 Task: Set the rendering intent for color conversion for Open GL video output to "Perceptual".
Action: Mouse moved to (126, 13)
Screenshot: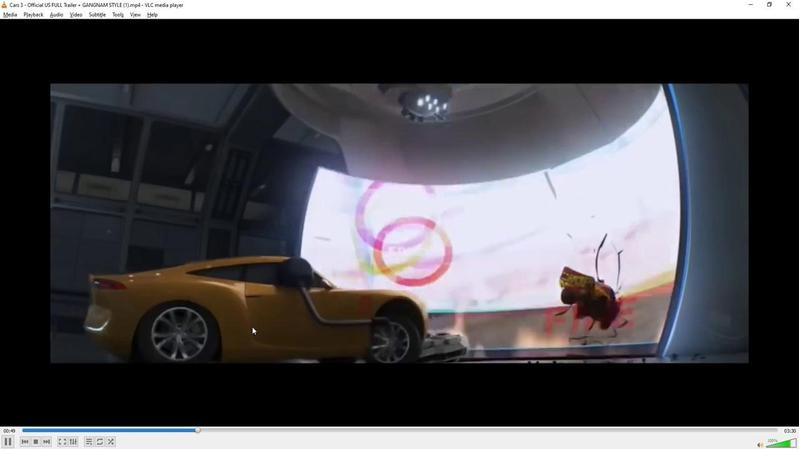 
Action: Mouse pressed left at (126, 13)
Screenshot: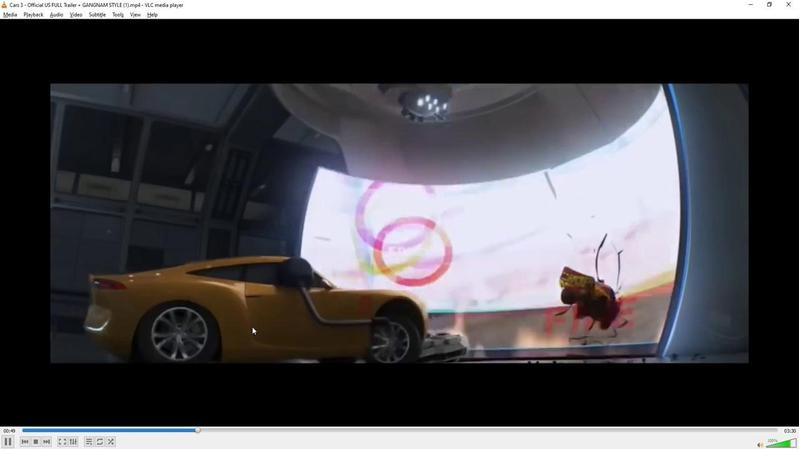 
Action: Mouse moved to (126, 20)
Screenshot: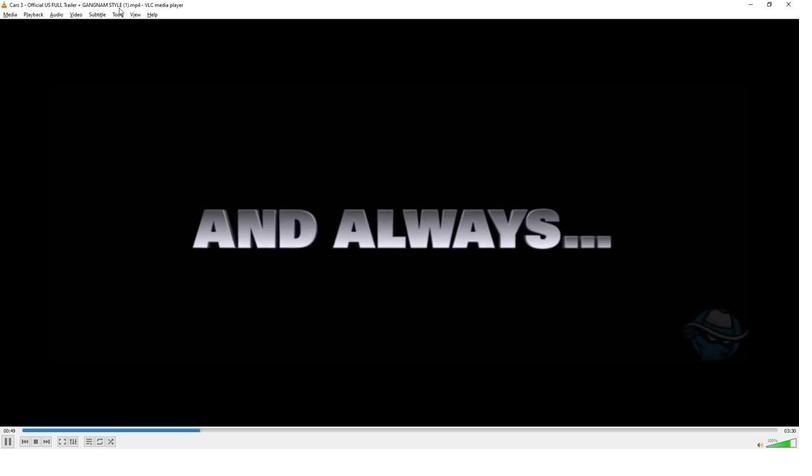 
Action: Mouse pressed left at (126, 20)
Screenshot: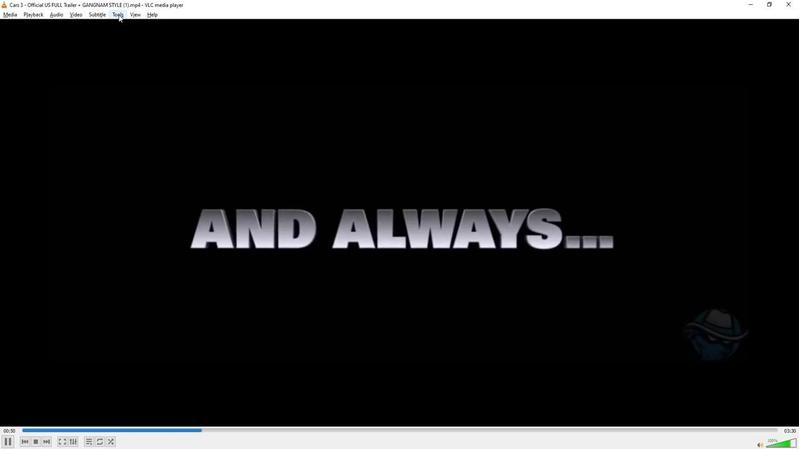 
Action: Mouse moved to (136, 114)
Screenshot: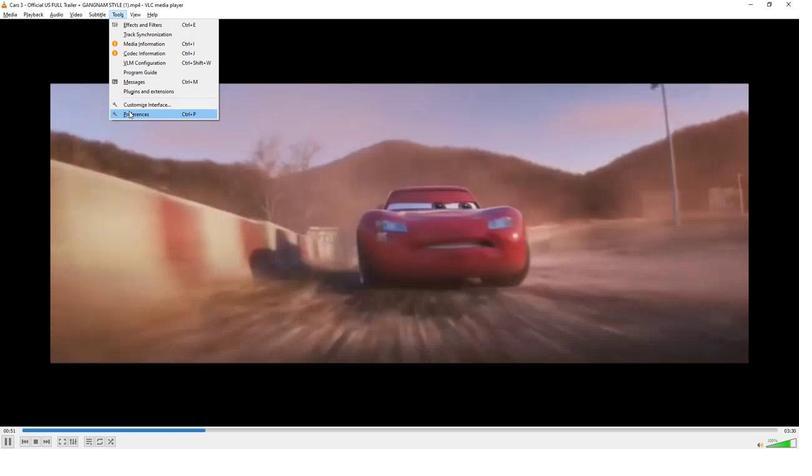 
Action: Mouse pressed left at (136, 114)
Screenshot: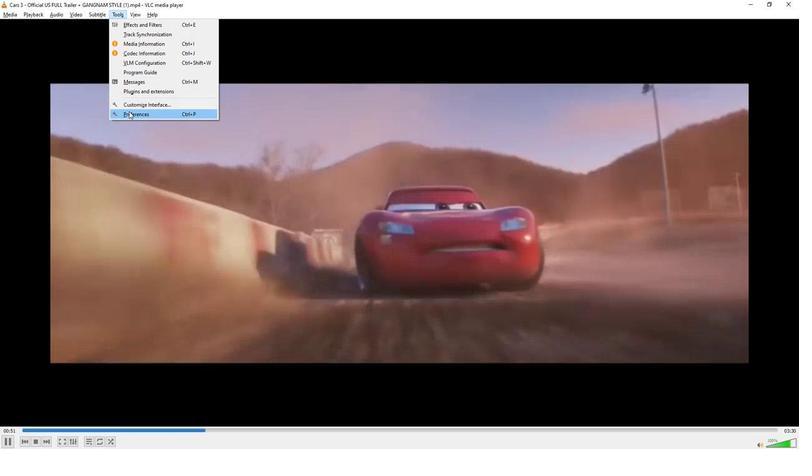 
Action: Mouse moved to (183, 351)
Screenshot: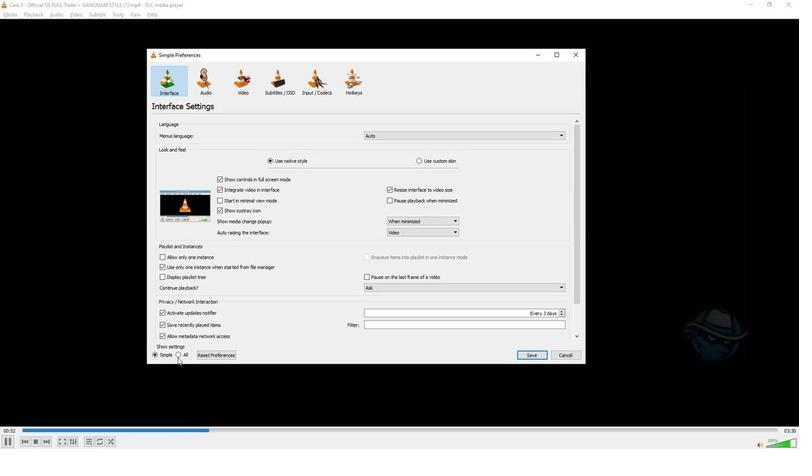 
Action: Mouse pressed left at (183, 351)
Screenshot: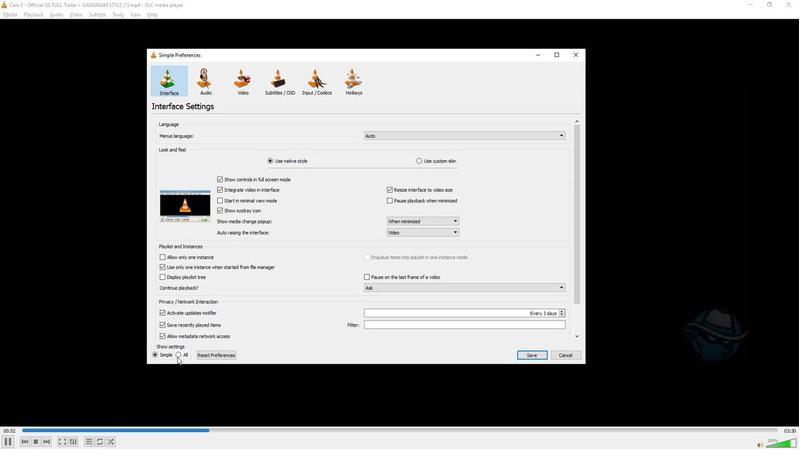 
Action: Mouse moved to (198, 291)
Screenshot: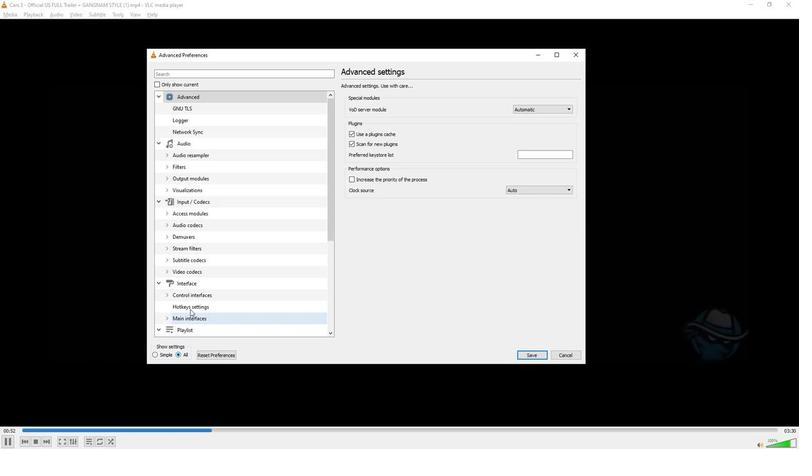 
Action: Mouse scrolled (198, 291) with delta (0, 0)
Screenshot: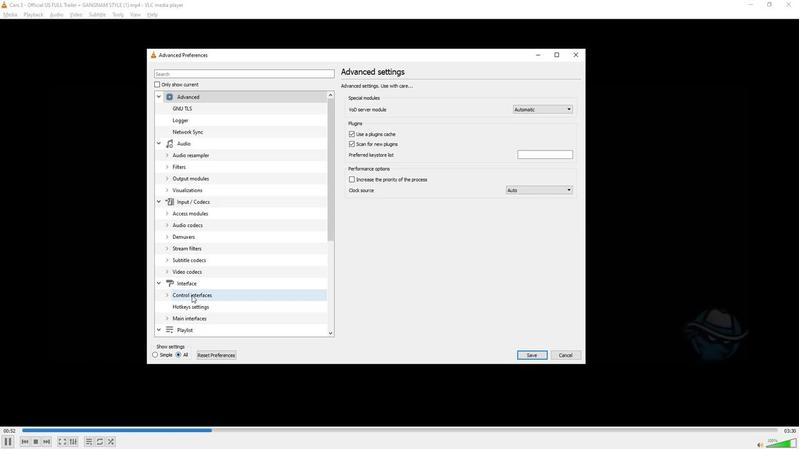 
Action: Mouse scrolled (198, 291) with delta (0, 0)
Screenshot: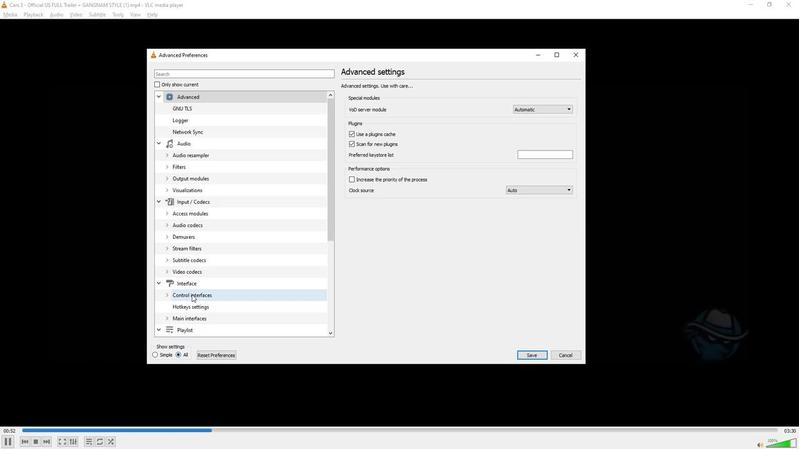 
Action: Mouse scrolled (198, 291) with delta (0, 0)
Screenshot: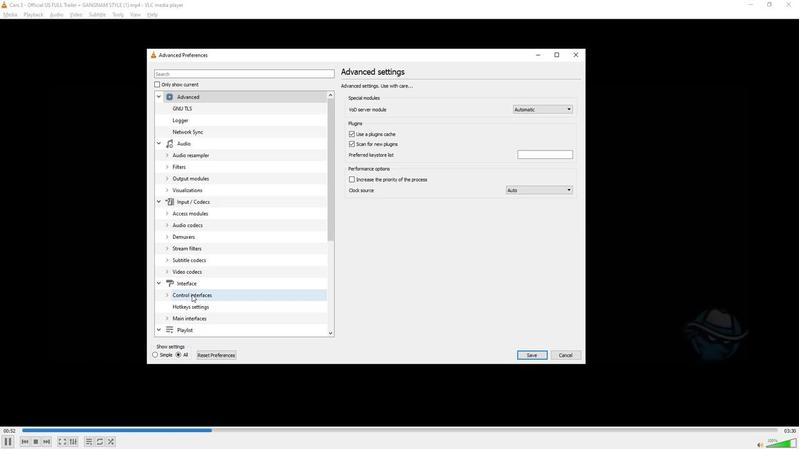 
Action: Mouse scrolled (198, 291) with delta (0, 0)
Screenshot: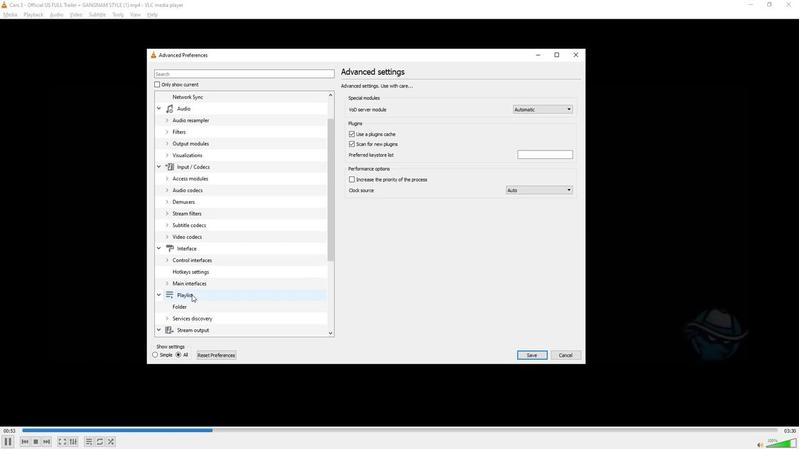 
Action: Mouse scrolled (198, 291) with delta (0, 0)
Screenshot: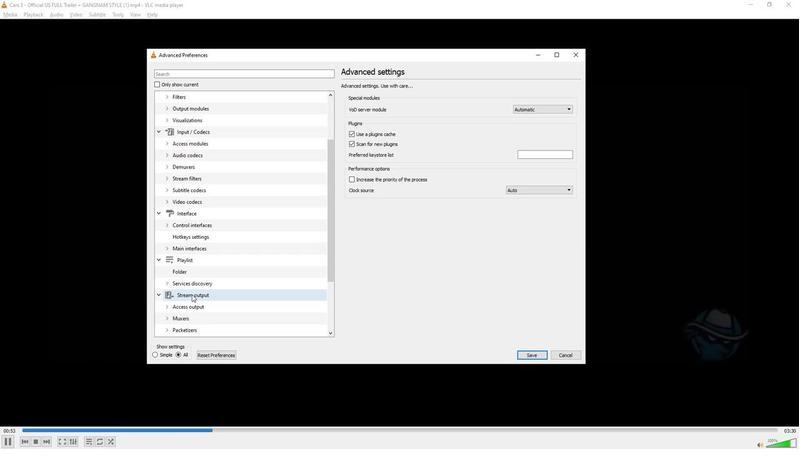 
Action: Mouse scrolled (198, 291) with delta (0, 0)
Screenshot: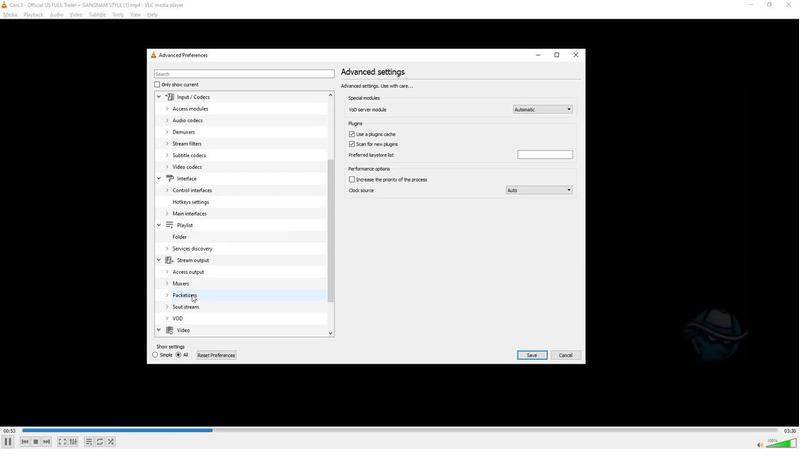 
Action: Mouse scrolled (198, 291) with delta (0, 0)
Screenshot: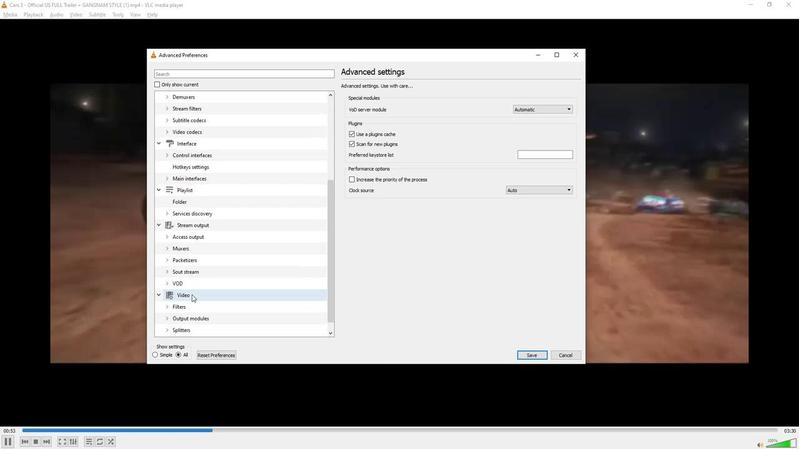 
Action: Mouse scrolled (198, 291) with delta (0, 0)
Screenshot: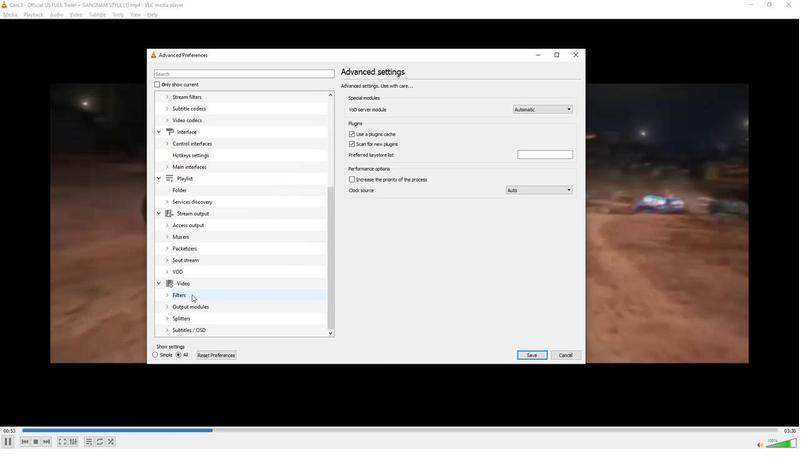 
Action: Mouse moved to (173, 303)
Screenshot: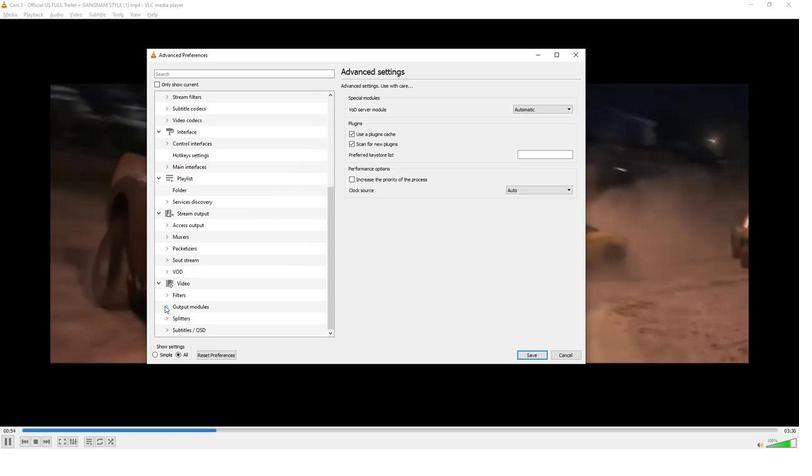 
Action: Mouse pressed left at (173, 303)
Screenshot: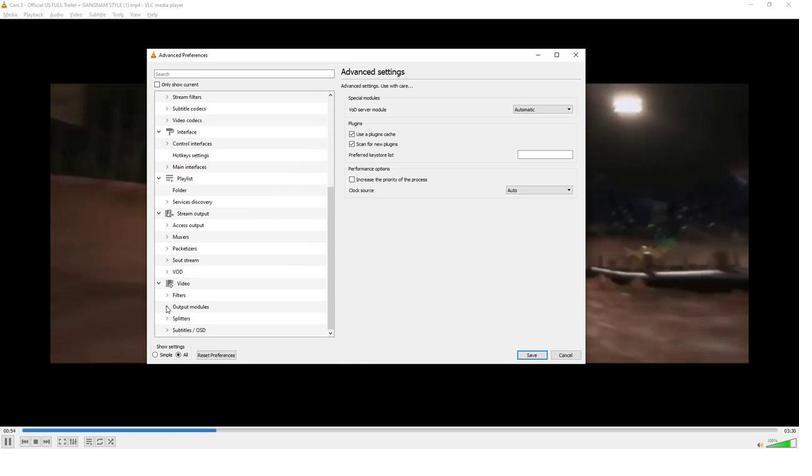 
Action: Mouse moved to (203, 279)
Screenshot: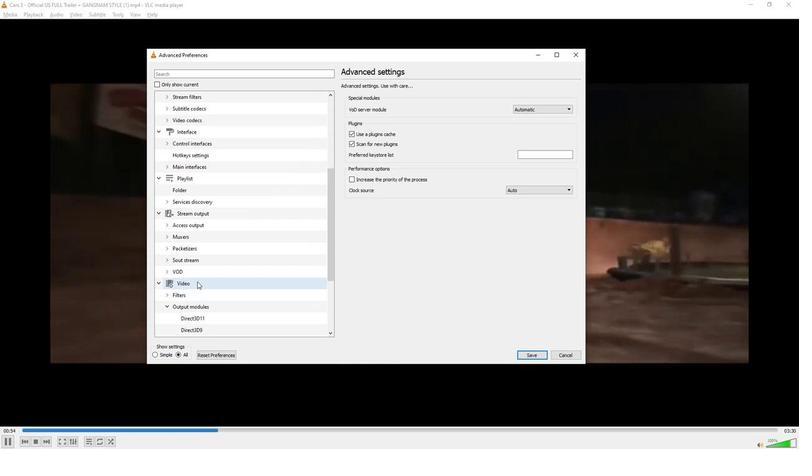 
Action: Mouse scrolled (203, 279) with delta (0, 0)
Screenshot: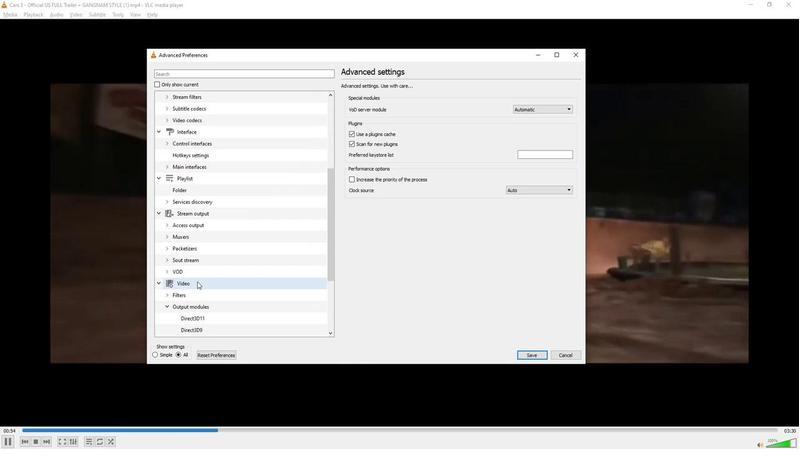 
Action: Mouse scrolled (203, 279) with delta (0, 0)
Screenshot: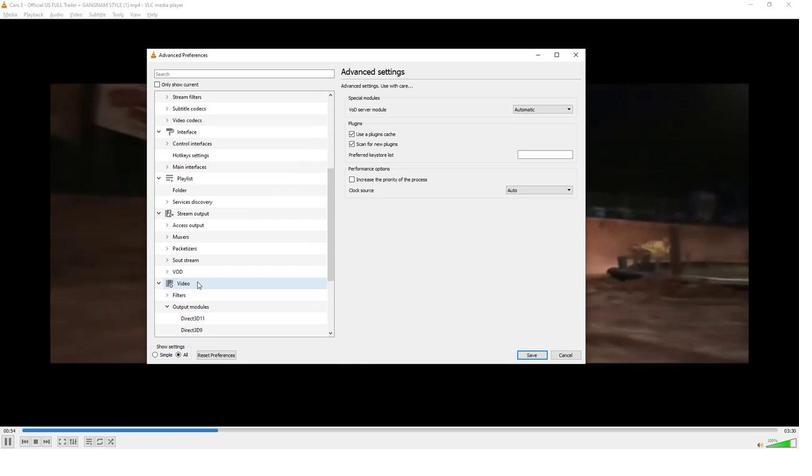 
Action: Mouse scrolled (203, 279) with delta (0, 0)
Screenshot: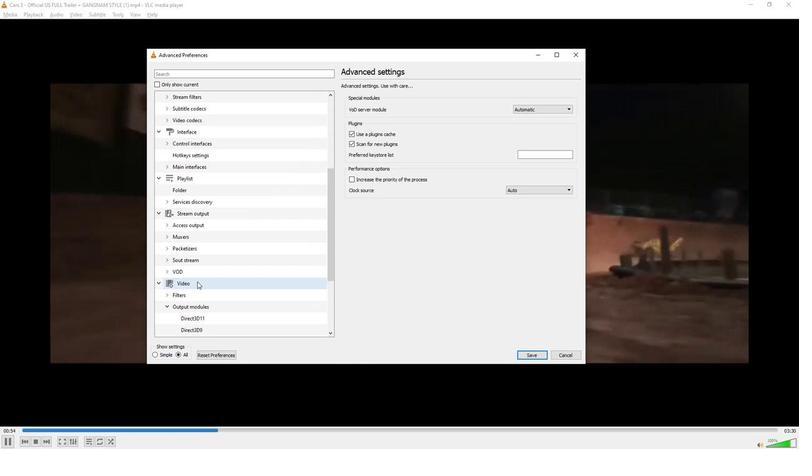 
Action: Mouse moved to (203, 279)
Screenshot: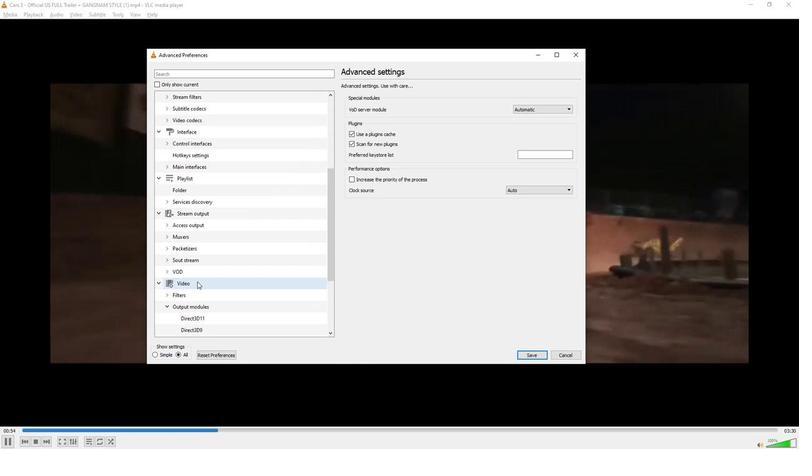 
Action: Mouse scrolled (203, 279) with delta (0, 0)
Screenshot: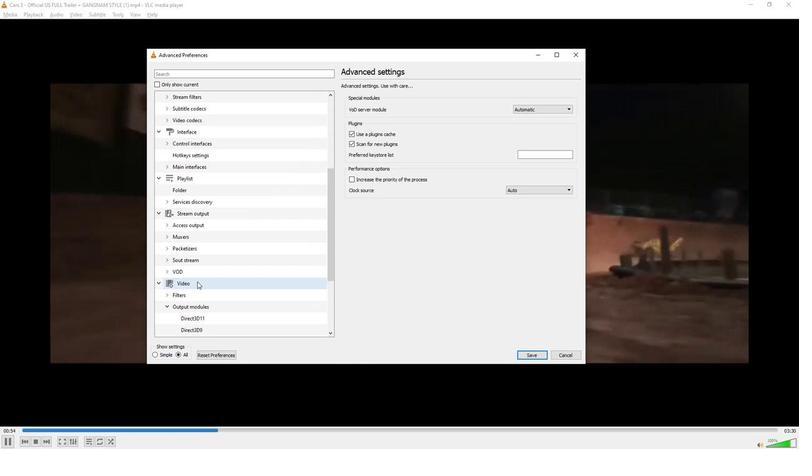 
Action: Mouse moved to (203, 279)
Screenshot: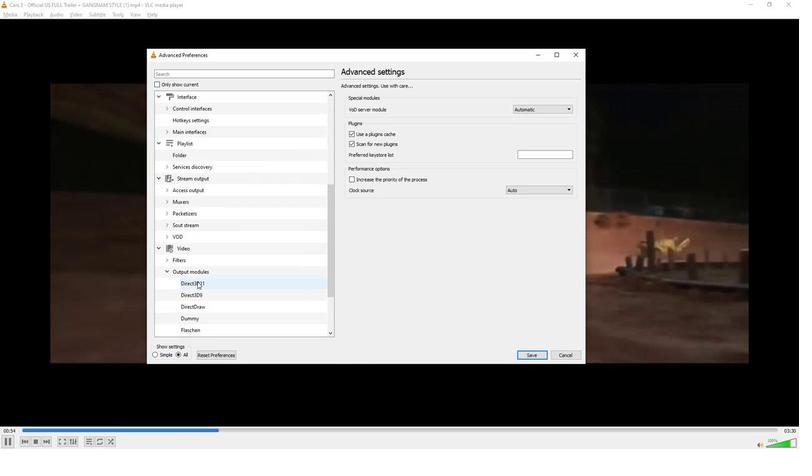 
Action: Mouse scrolled (203, 279) with delta (0, 0)
Screenshot: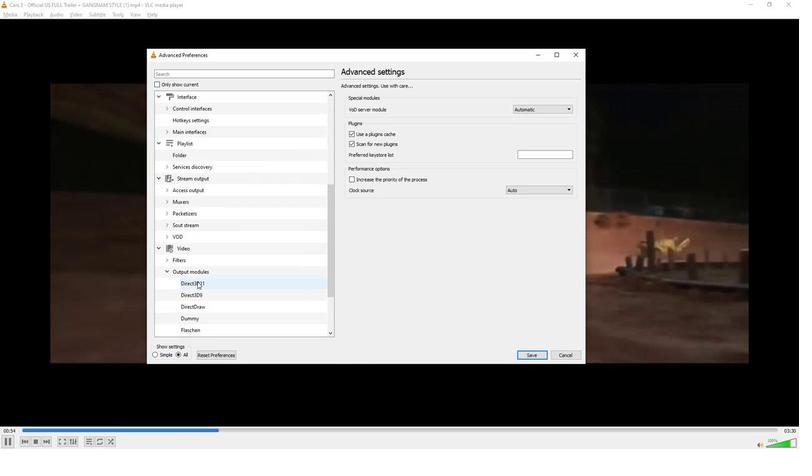 
Action: Mouse moved to (203, 280)
Screenshot: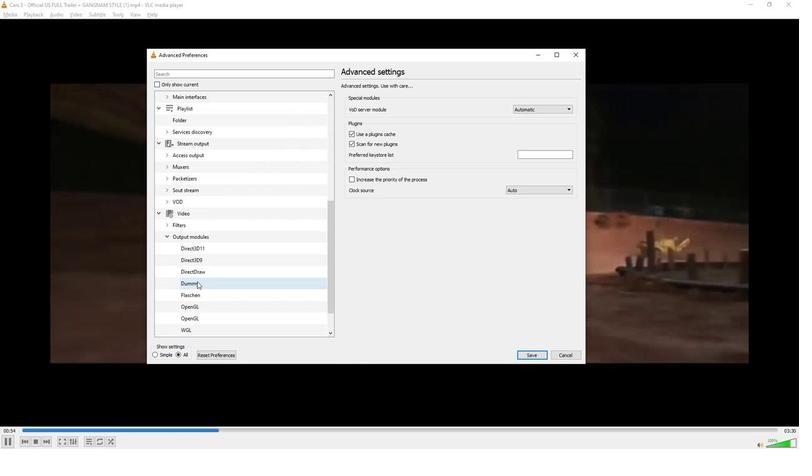 
Action: Mouse scrolled (203, 279) with delta (0, 0)
Screenshot: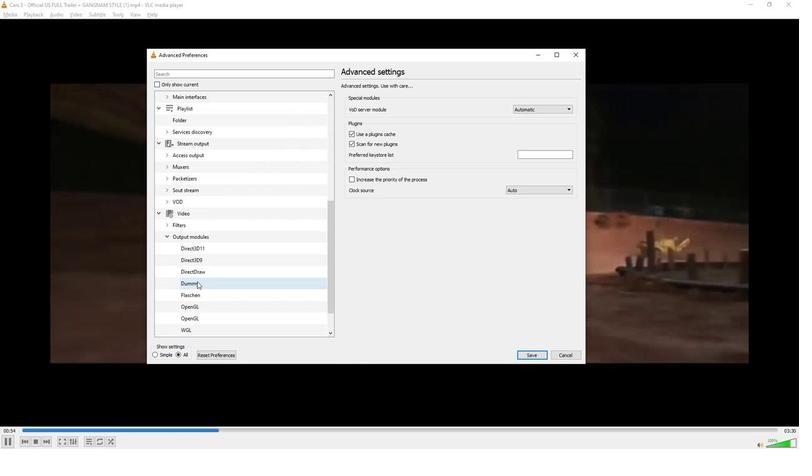 
Action: Mouse moved to (203, 280)
Screenshot: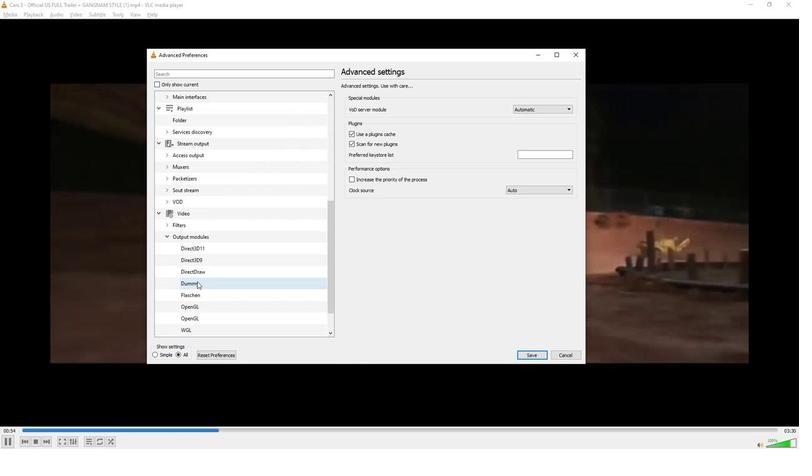 
Action: Mouse scrolled (203, 279) with delta (0, 0)
Screenshot: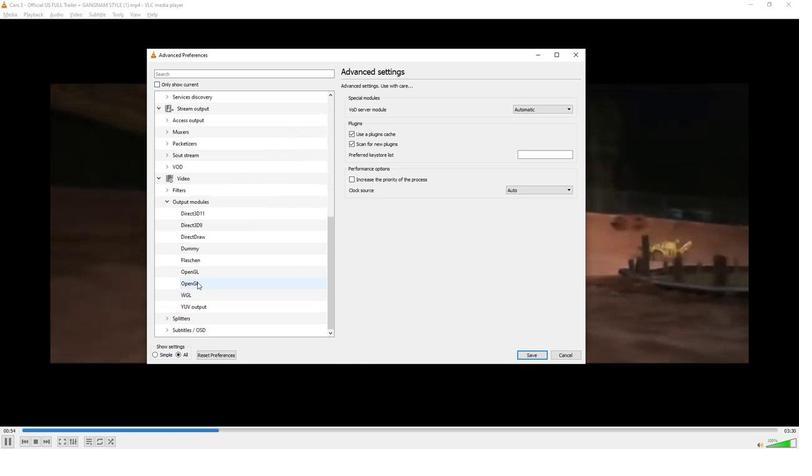 
Action: Mouse moved to (201, 271)
Screenshot: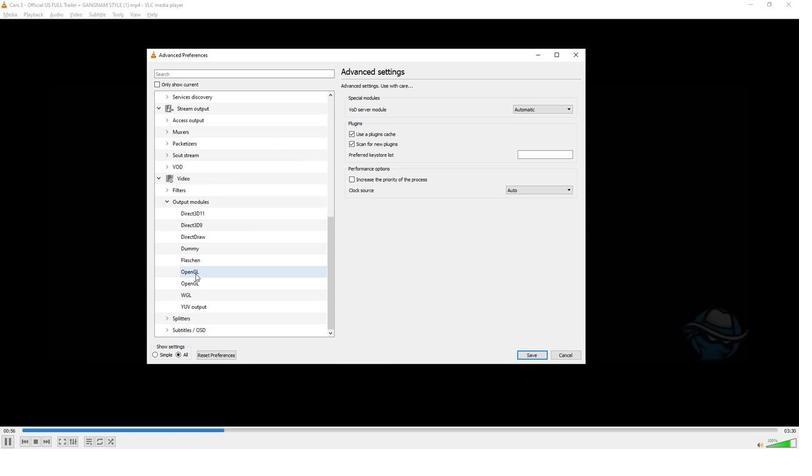 
Action: Mouse pressed left at (201, 271)
Screenshot: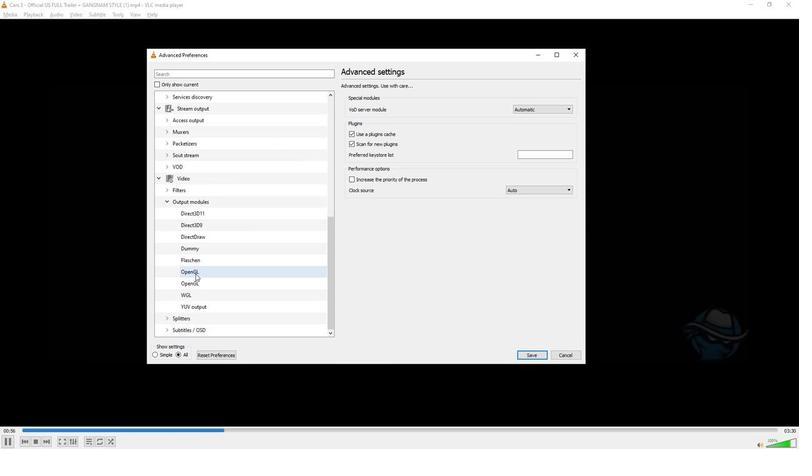 
Action: Mouse moved to (543, 129)
Screenshot: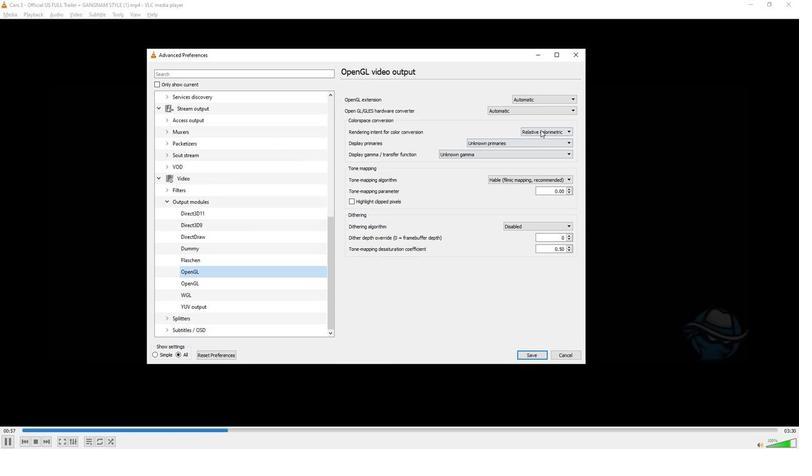 
Action: Mouse pressed left at (543, 129)
Screenshot: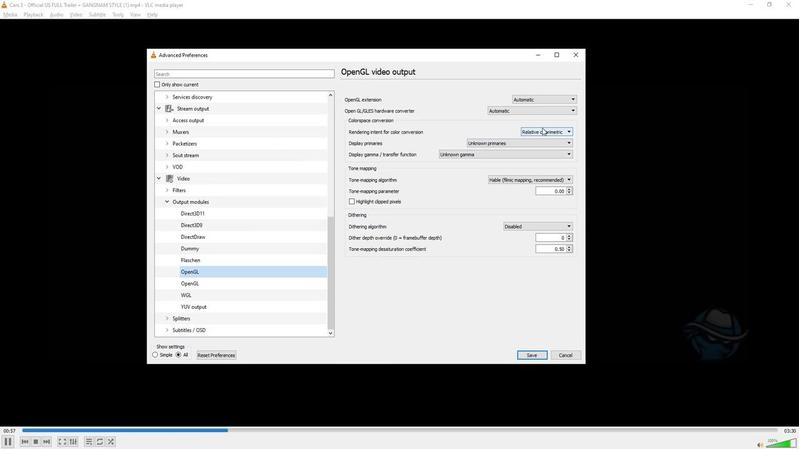 
Action: Mouse moved to (538, 139)
Screenshot: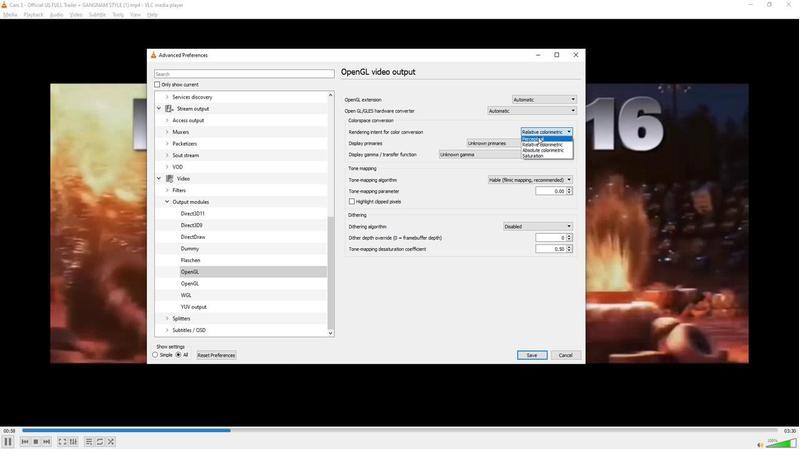 
Action: Mouse pressed left at (538, 139)
Screenshot: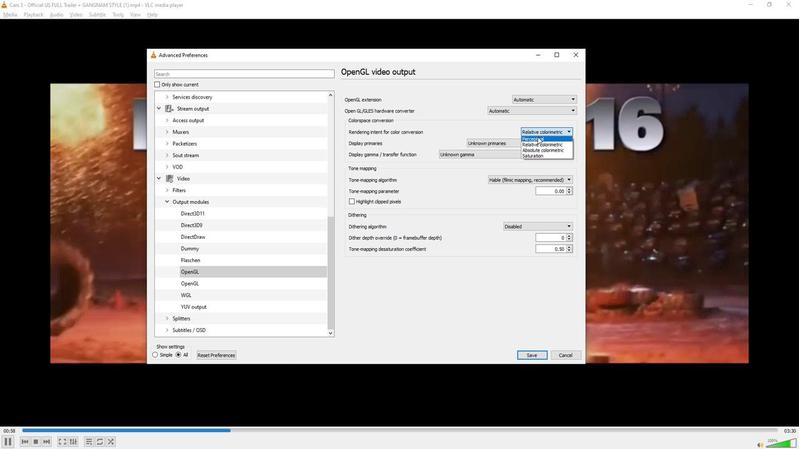 
Action: Mouse moved to (482, 136)
Screenshot: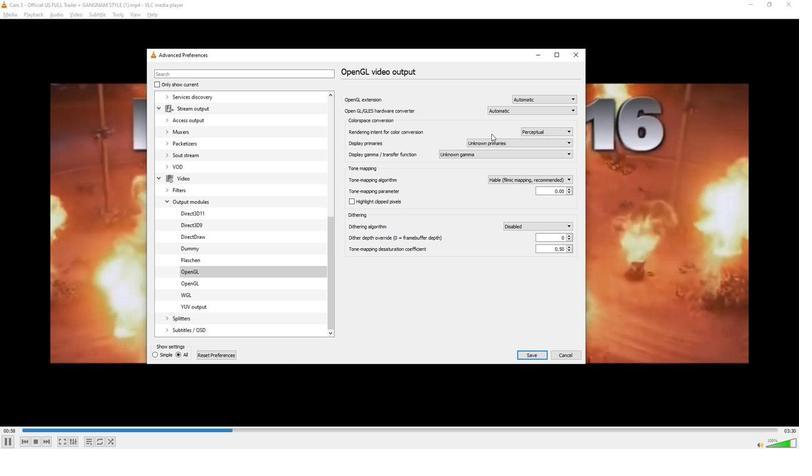
